 Task: Select the dark(visual studio) in the preferred dark color theme.
Action: Mouse moved to (20, 594)
Screenshot: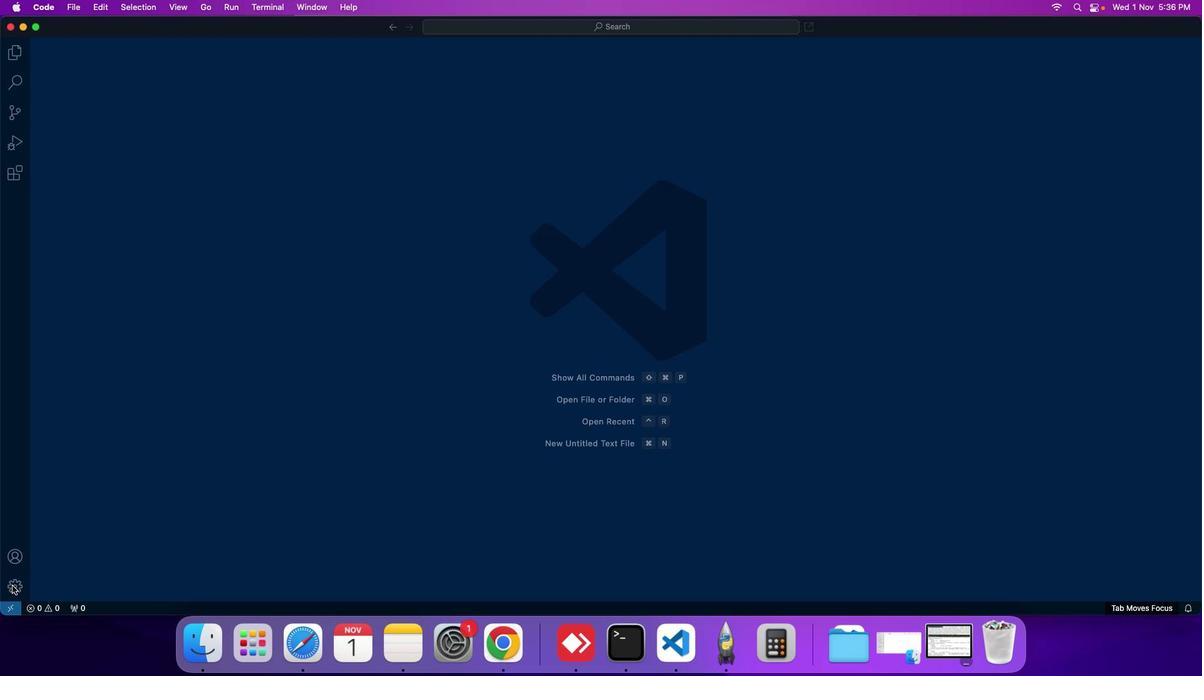 
Action: Mouse pressed left at (20, 594)
Screenshot: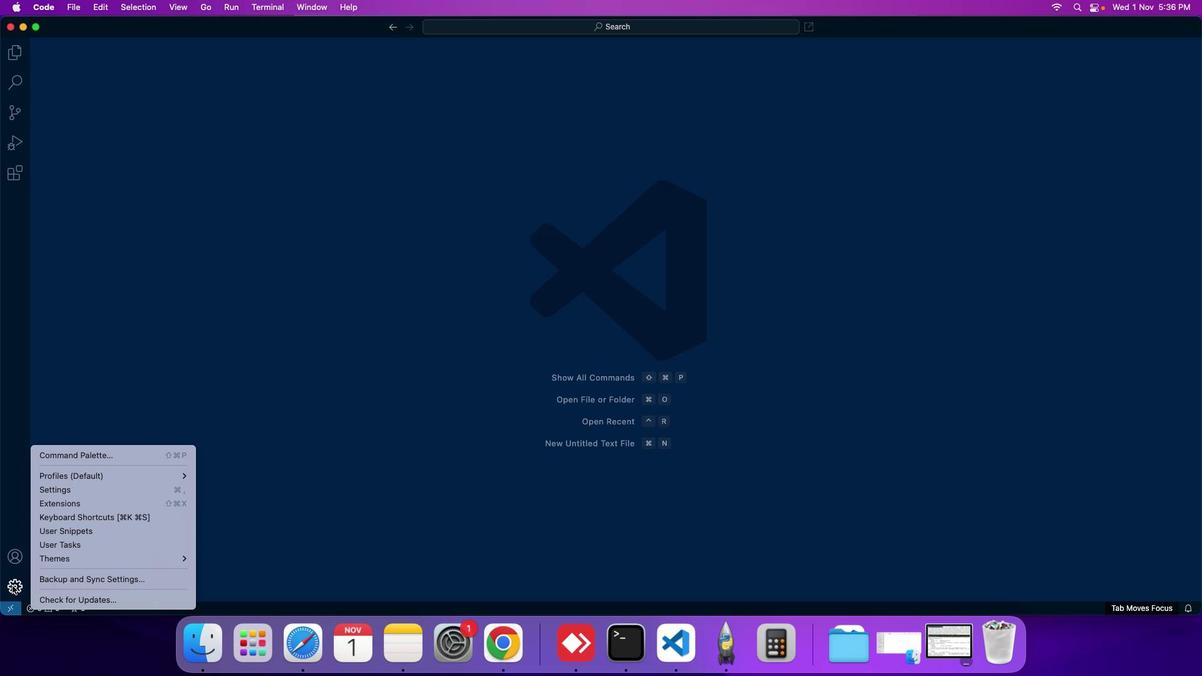
Action: Mouse moved to (79, 504)
Screenshot: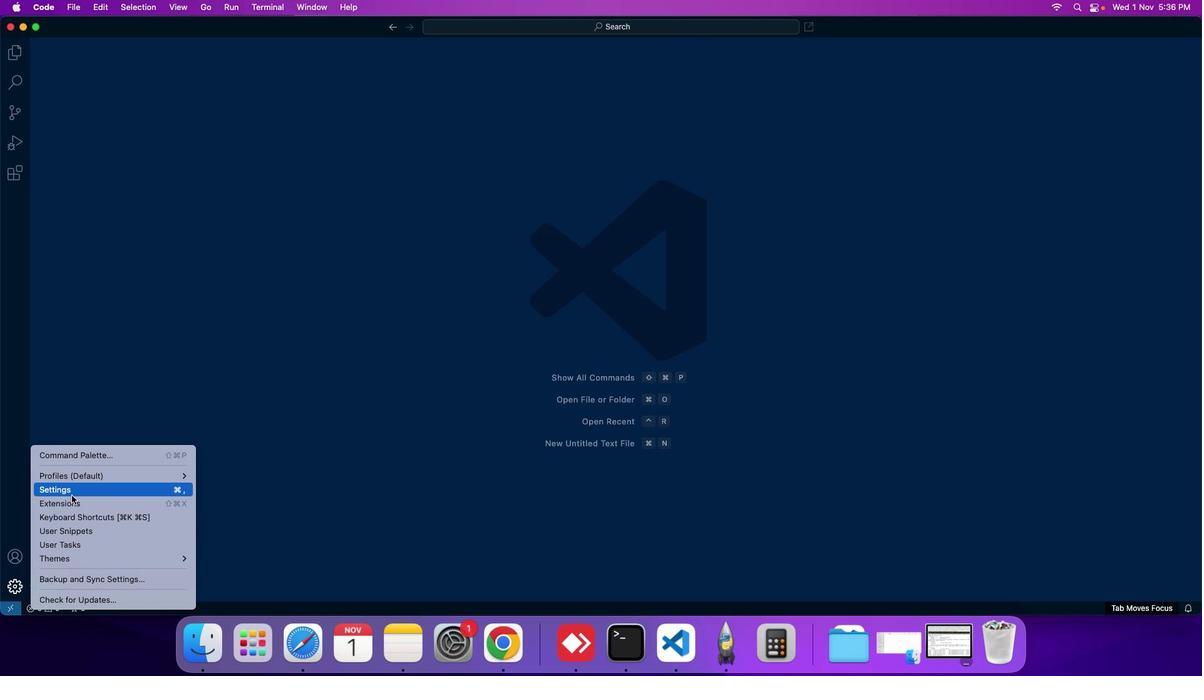 
Action: Mouse pressed left at (79, 504)
Screenshot: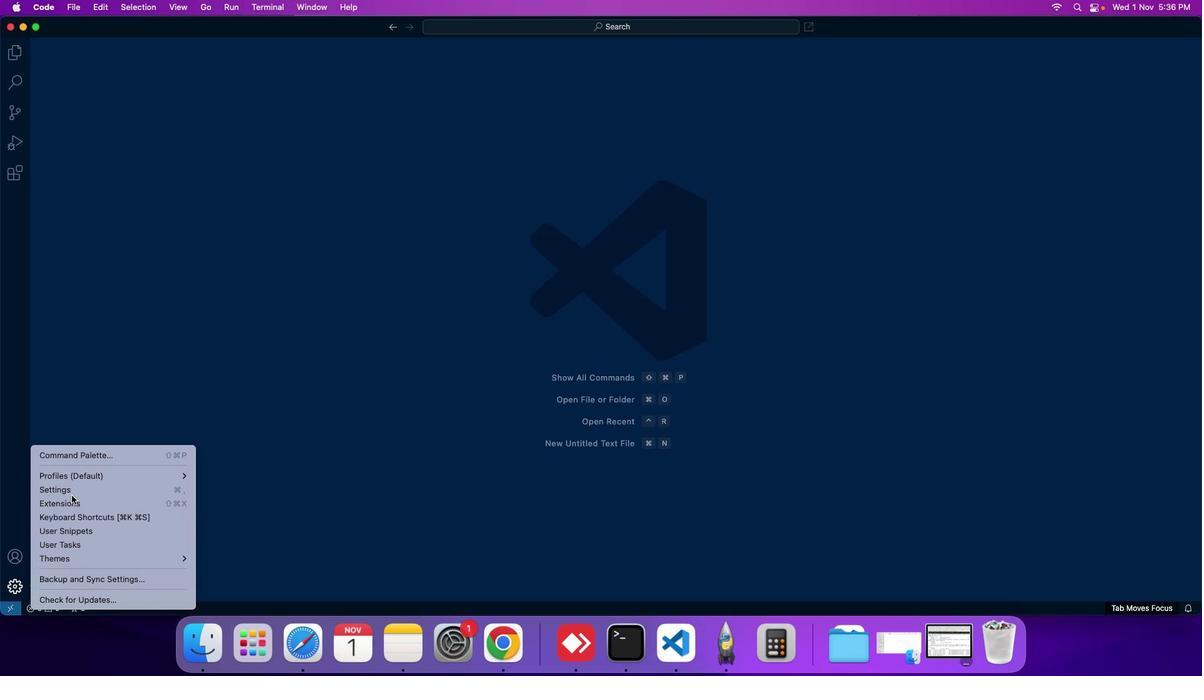 
Action: Mouse moved to (299, 160)
Screenshot: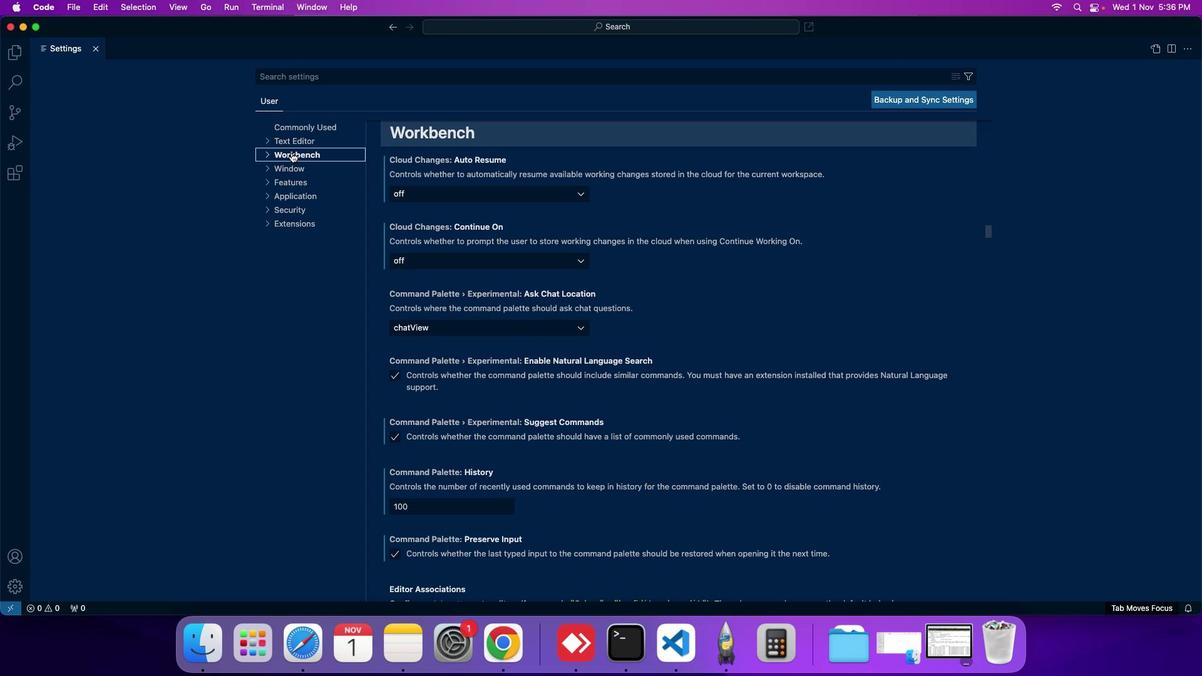 
Action: Mouse pressed left at (299, 160)
Screenshot: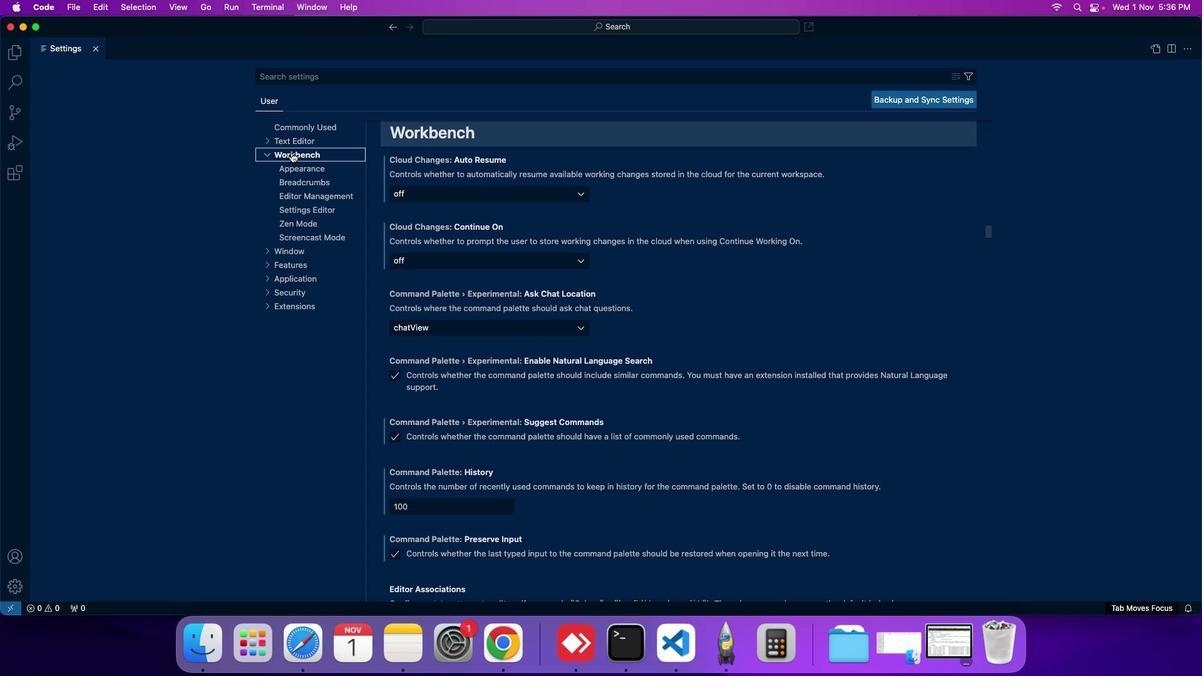 
Action: Mouse moved to (300, 174)
Screenshot: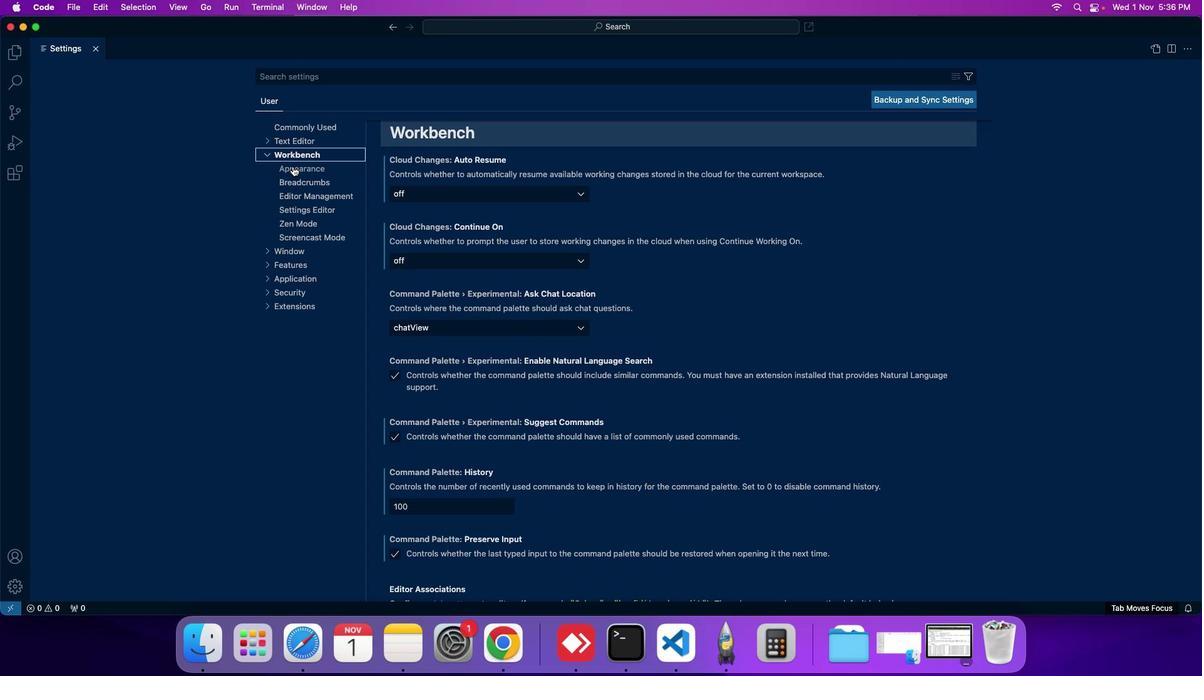 
Action: Mouse pressed left at (300, 174)
Screenshot: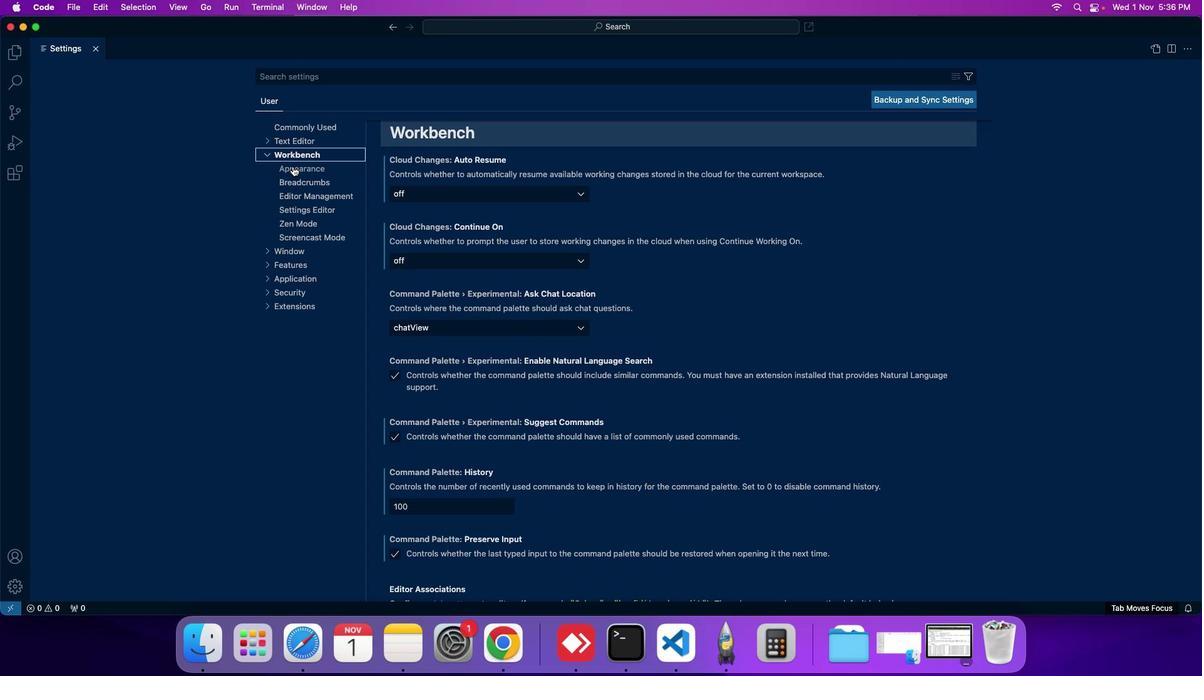 
Action: Mouse moved to (486, 405)
Screenshot: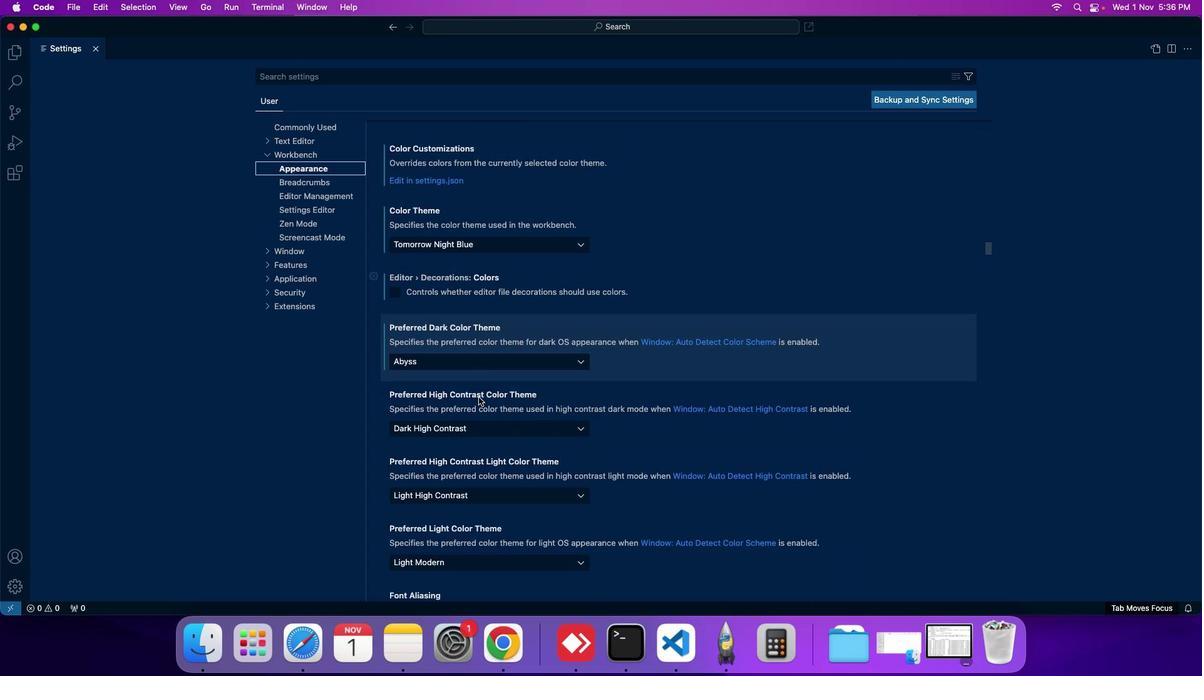 
Action: Mouse scrolled (486, 405) with delta (8, 7)
Screenshot: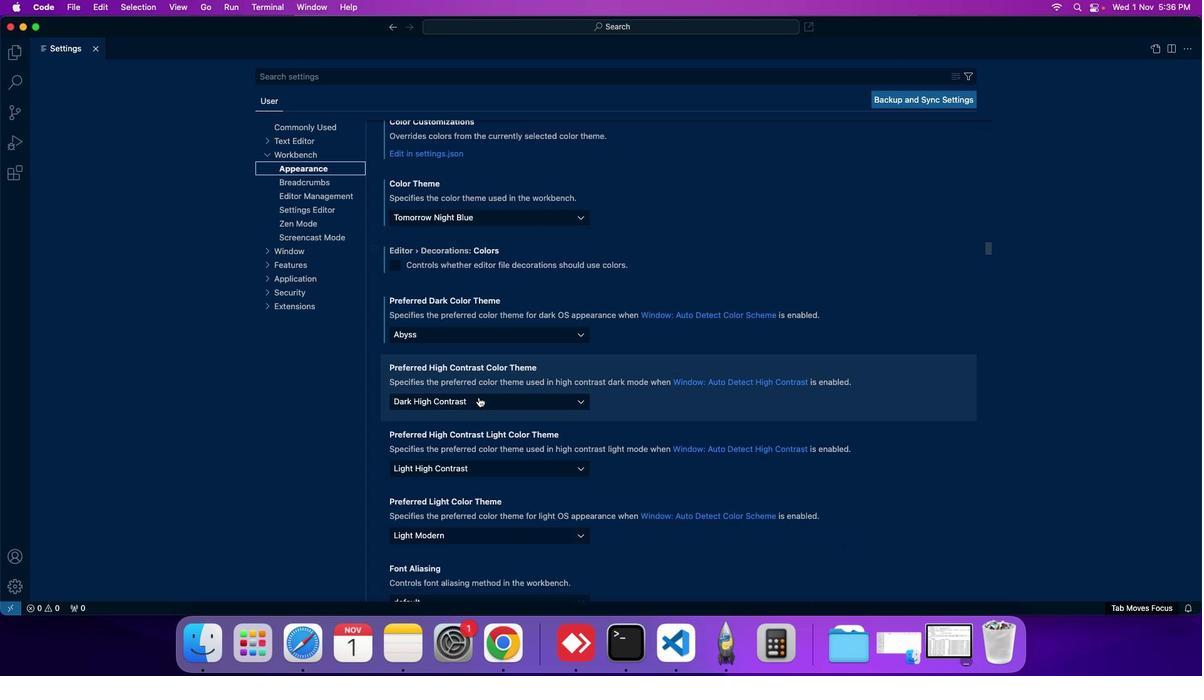 
Action: Mouse moved to (445, 335)
Screenshot: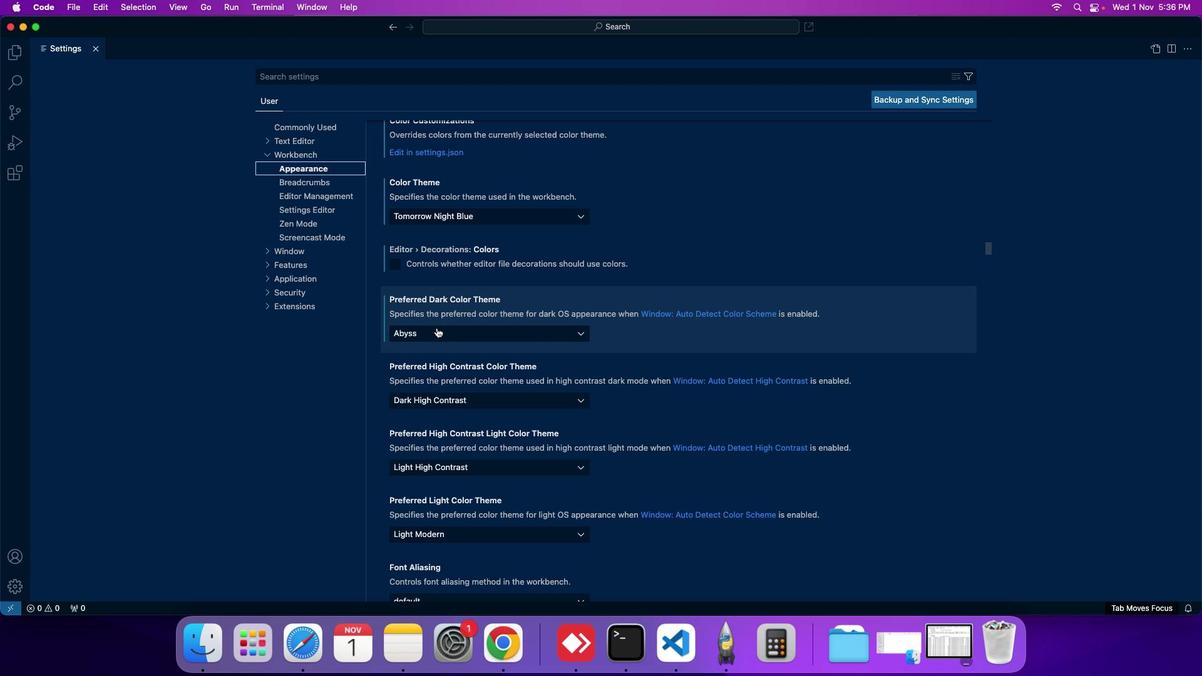 
Action: Mouse pressed left at (445, 335)
Screenshot: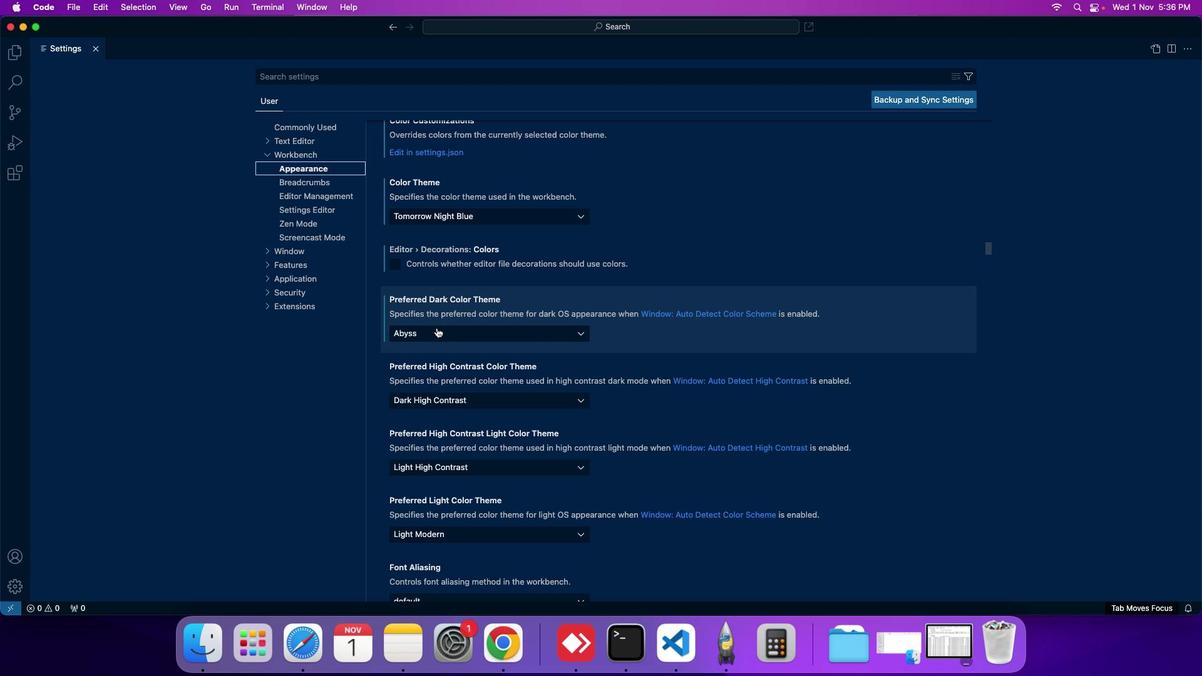 
Action: Mouse moved to (446, 370)
Screenshot: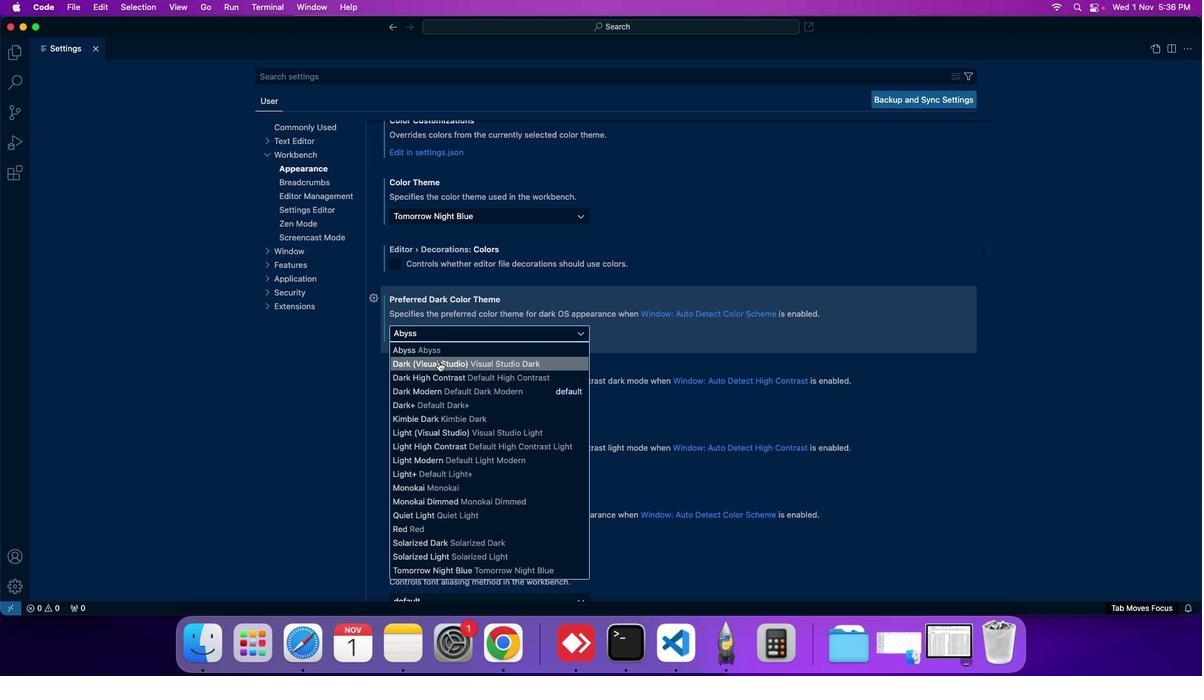 
Action: Mouse pressed left at (446, 370)
Screenshot: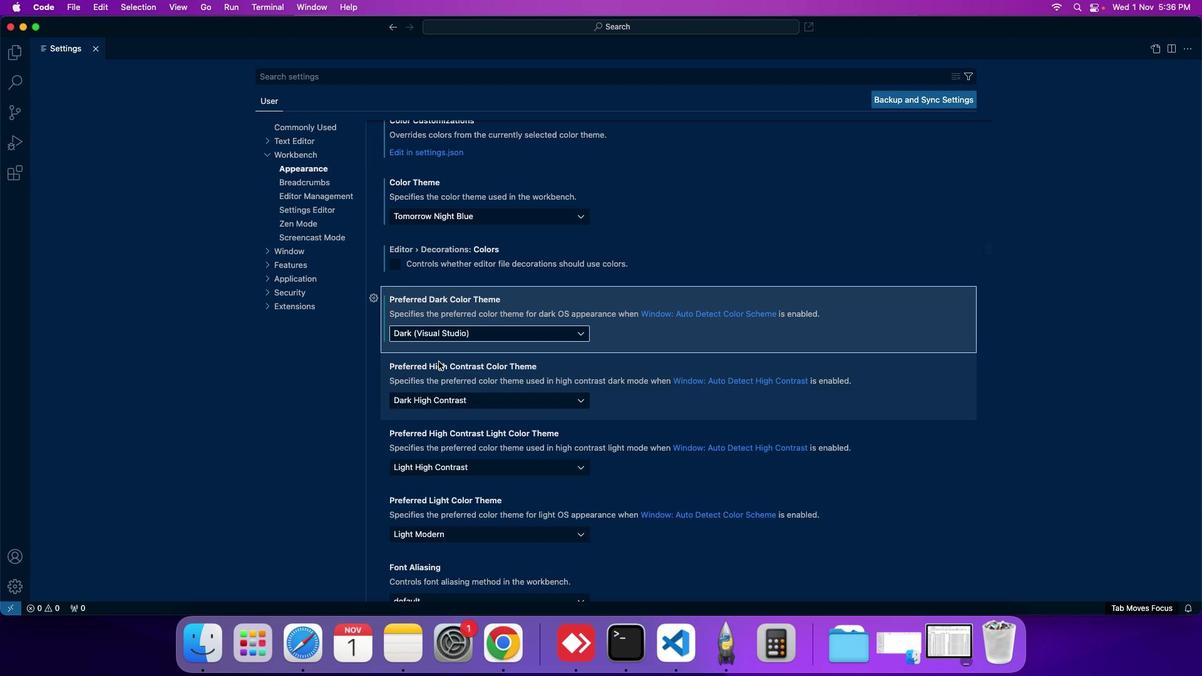 
Action: Mouse moved to (418, 129)
Screenshot: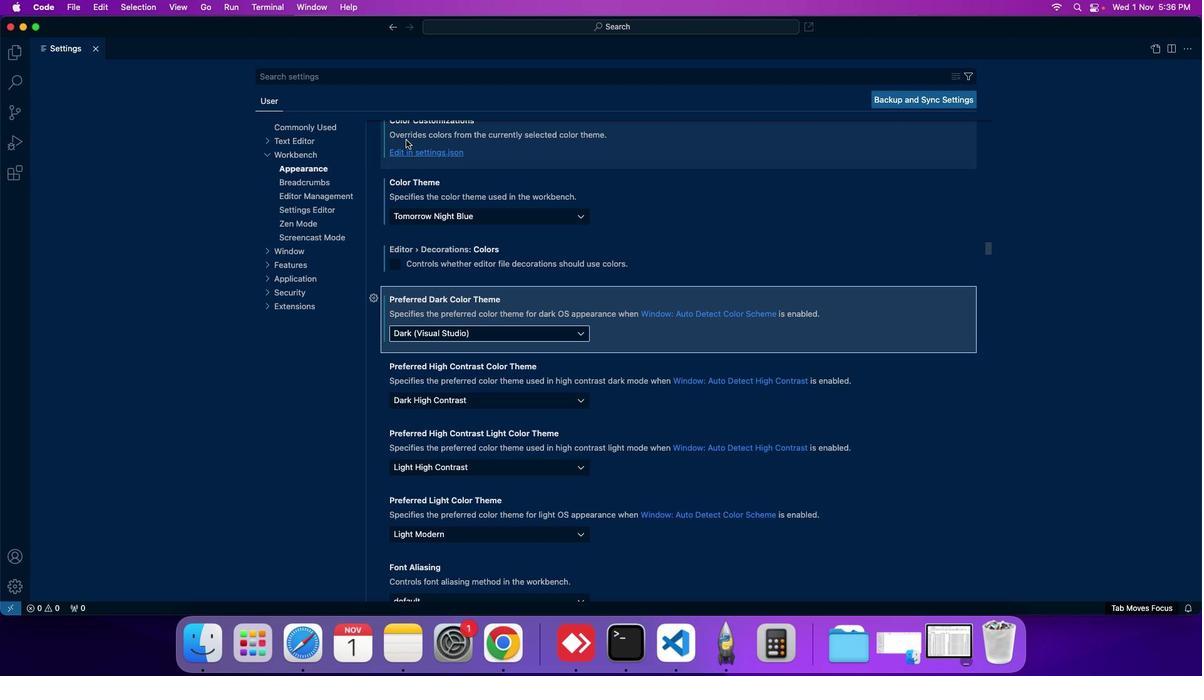 
